 Task: Check the average views per listing of open concept living in the last 5 years.
Action: Mouse moved to (825, 206)
Screenshot: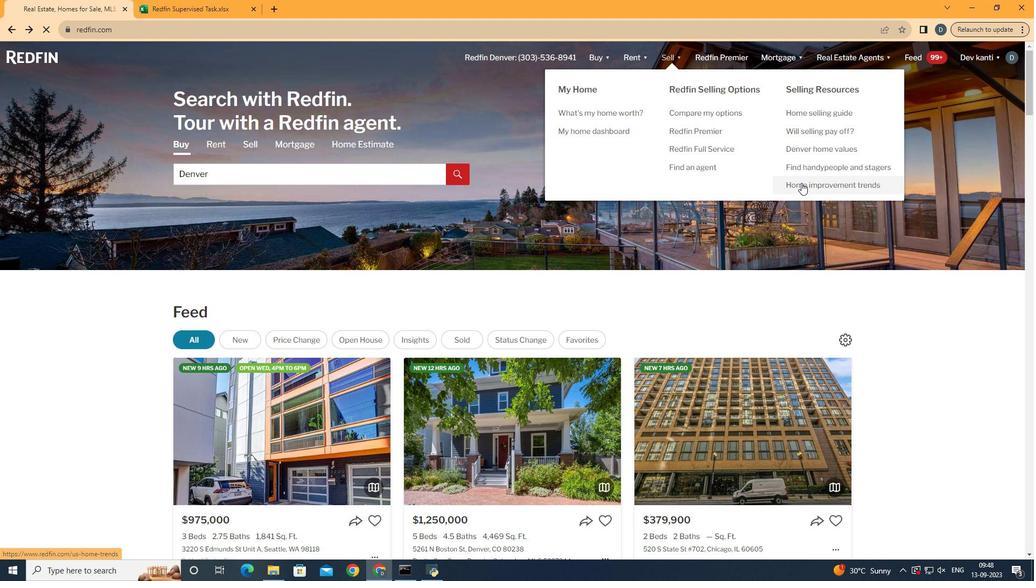 
Action: Mouse pressed left at (825, 206)
Screenshot: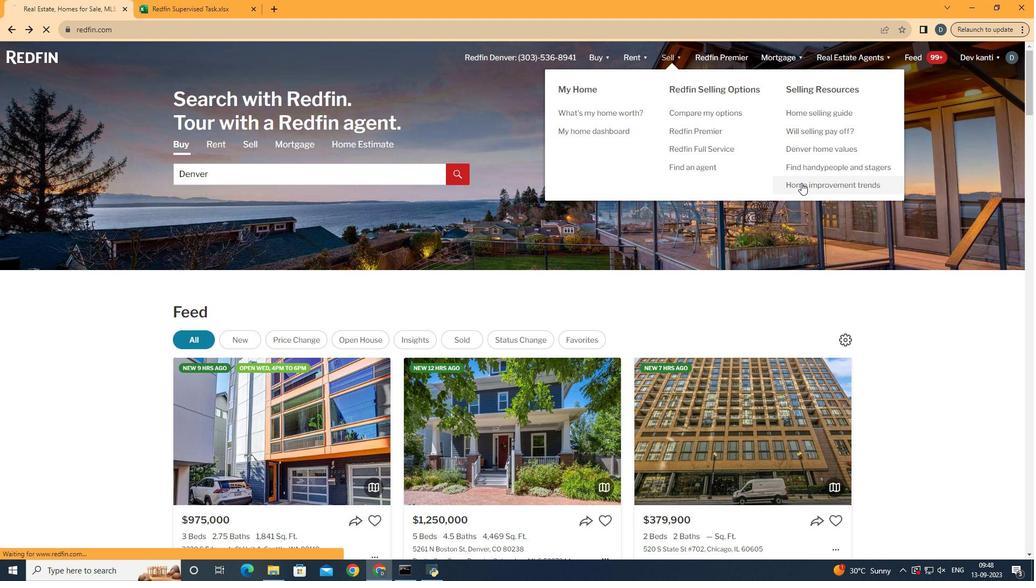 
Action: Mouse moved to (292, 232)
Screenshot: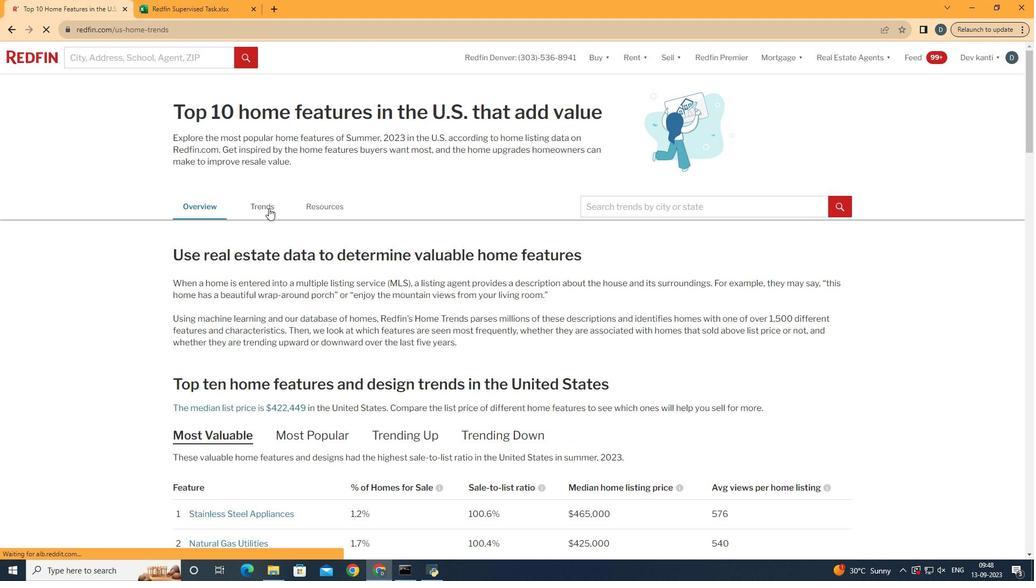 
Action: Mouse pressed left at (292, 232)
Screenshot: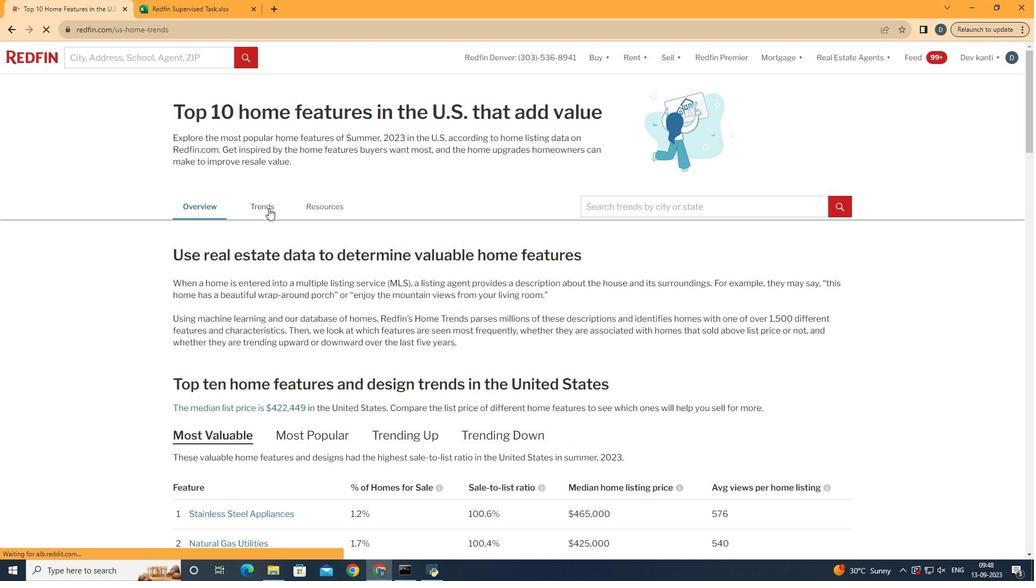 
Action: Mouse moved to (383, 319)
Screenshot: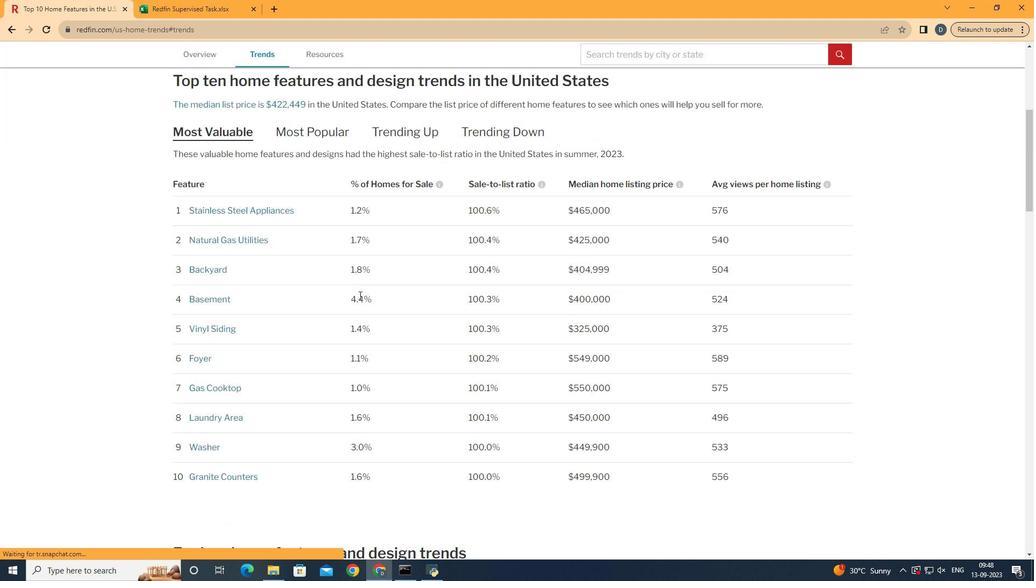 
Action: Mouse scrolled (383, 318) with delta (0, 0)
Screenshot: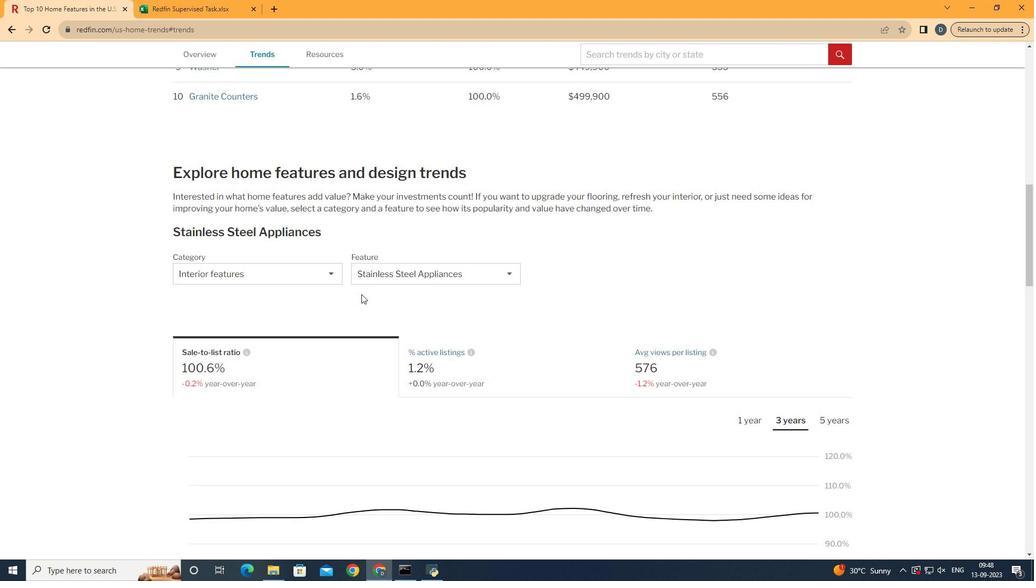 
Action: Mouse scrolled (383, 318) with delta (0, 0)
Screenshot: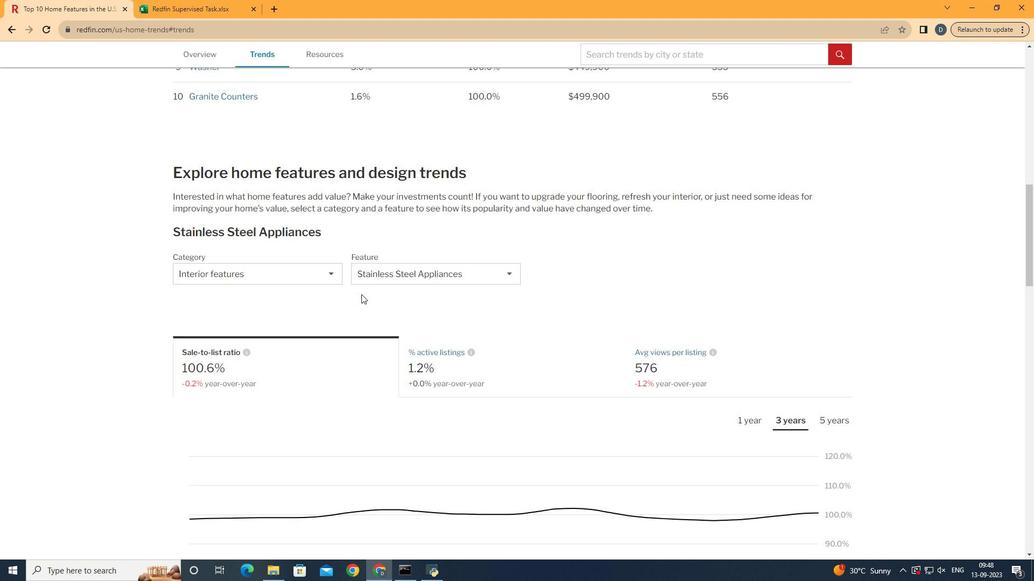 
Action: Mouse scrolled (383, 318) with delta (0, 0)
Screenshot: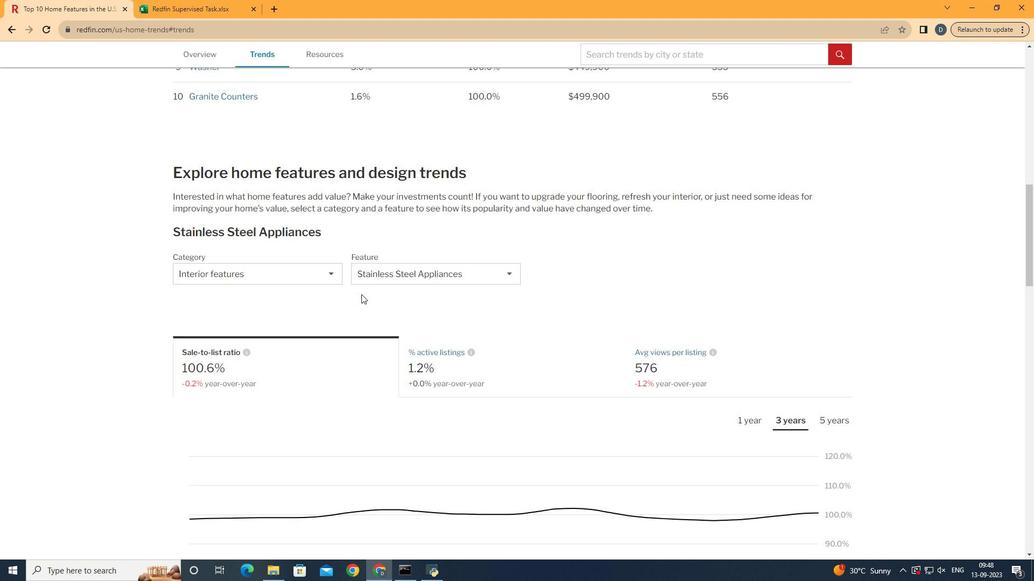 
Action: Mouse scrolled (383, 318) with delta (0, 0)
Screenshot: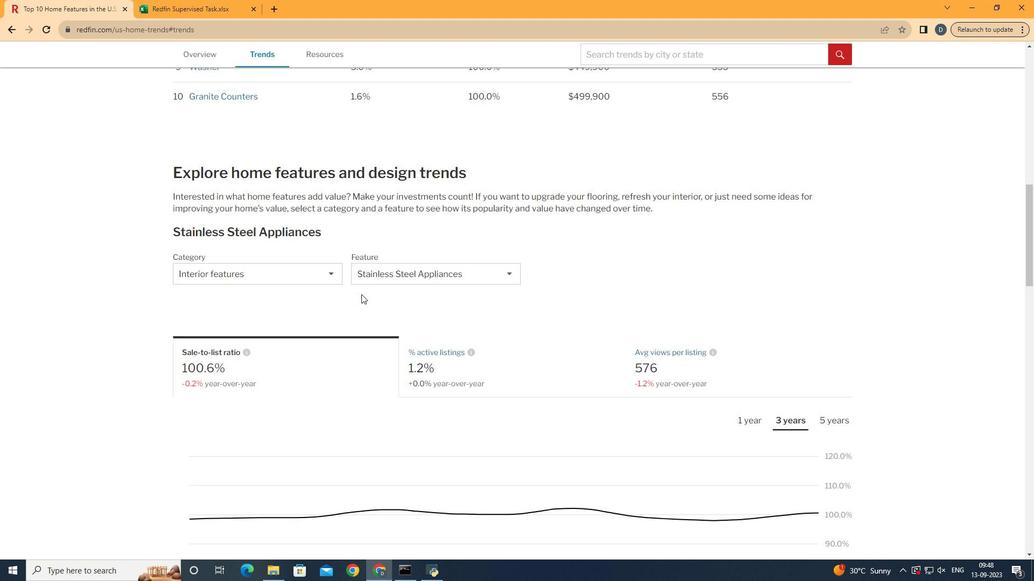 
Action: Mouse scrolled (383, 318) with delta (0, 0)
Screenshot: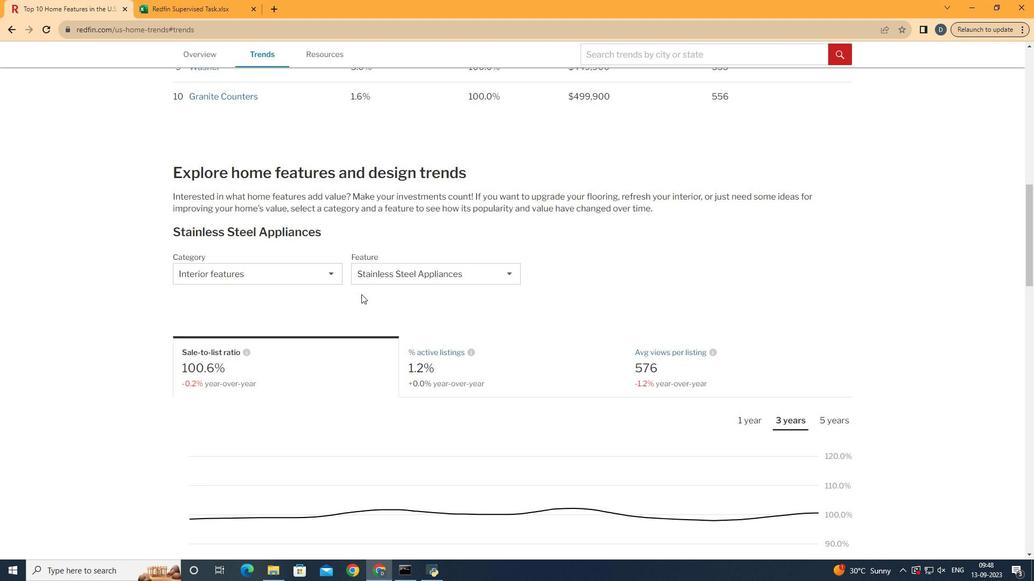 
Action: Mouse moved to (384, 318)
Screenshot: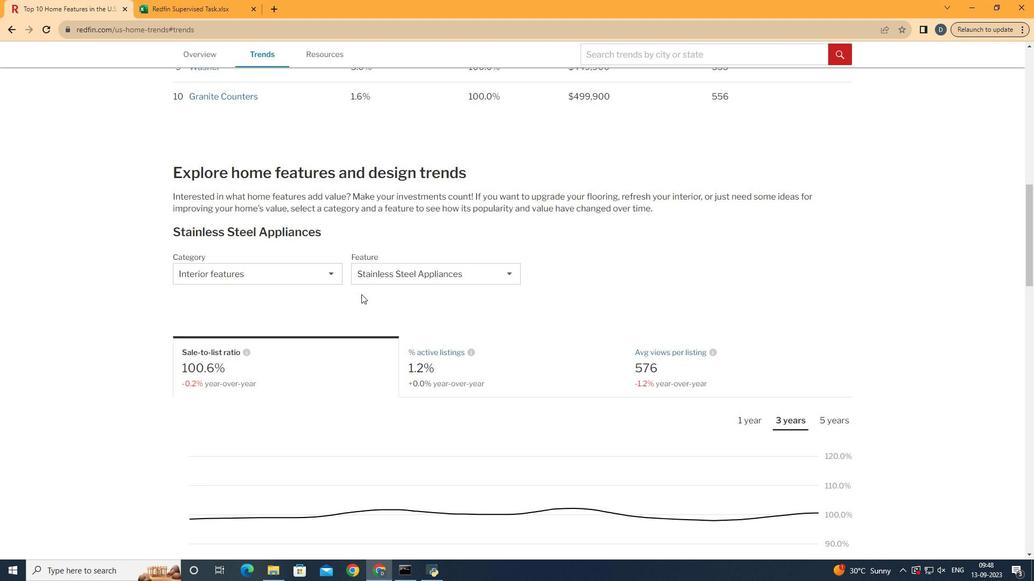 
Action: Mouse scrolled (384, 318) with delta (0, 0)
Screenshot: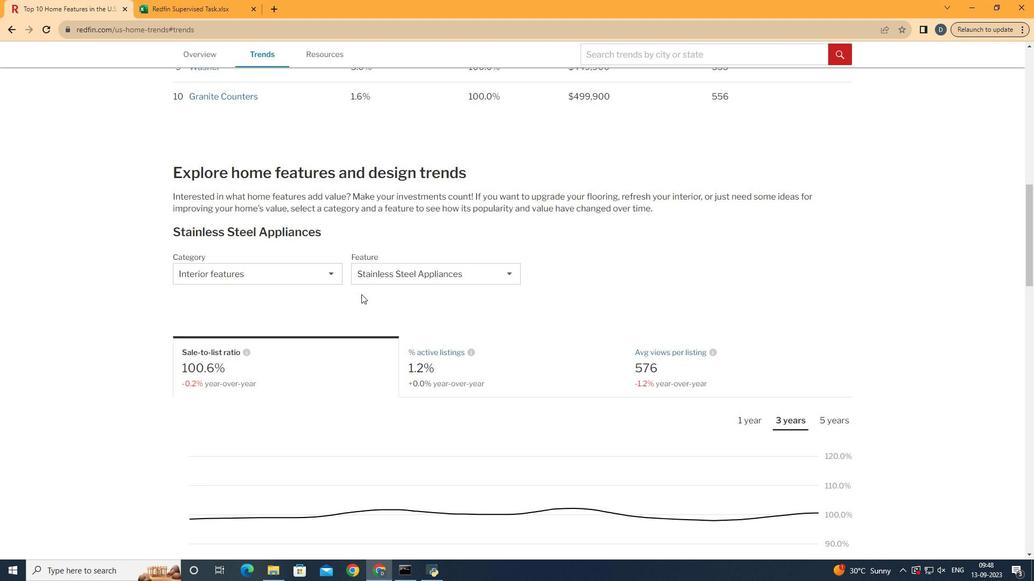 
Action: Mouse moved to (385, 318)
Screenshot: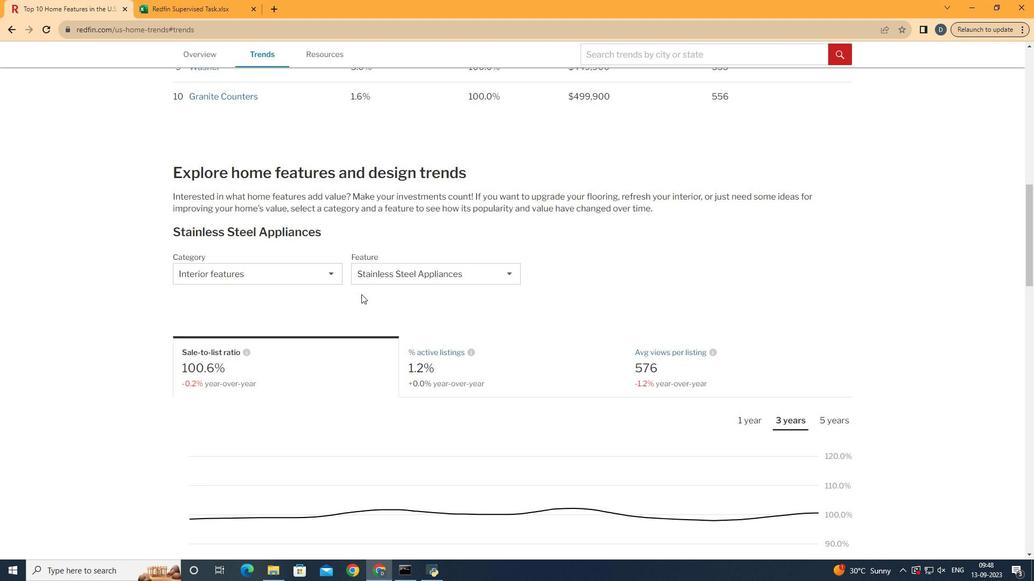 
Action: Mouse scrolled (385, 317) with delta (0, 0)
Screenshot: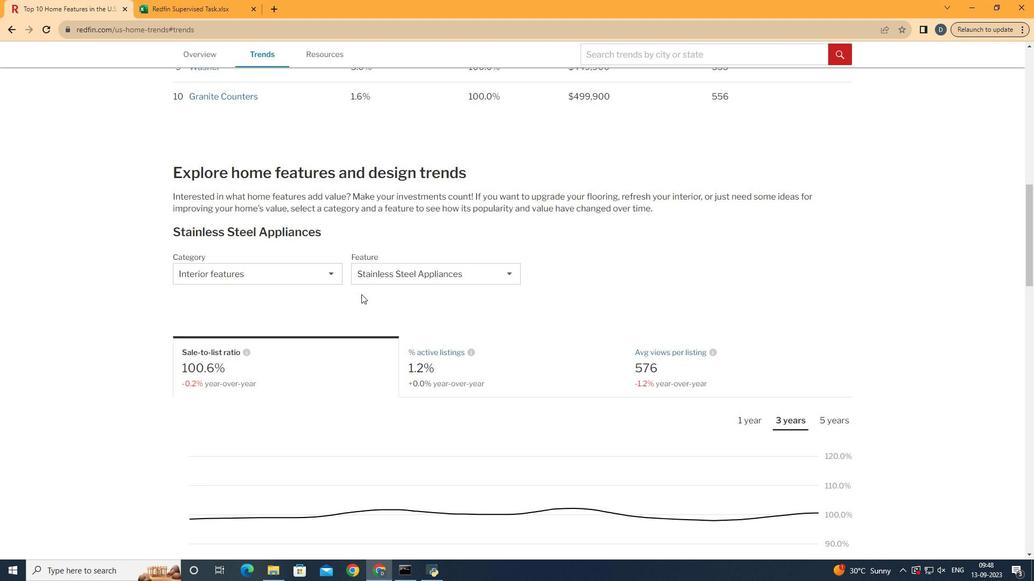 
Action: Mouse moved to (326, 286)
Screenshot: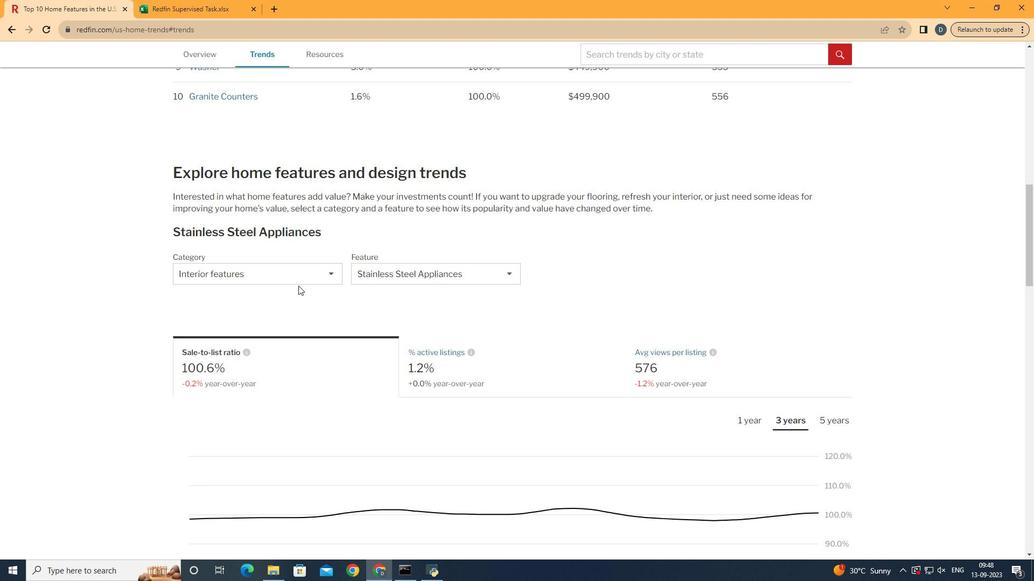 
Action: Mouse pressed left at (326, 286)
Screenshot: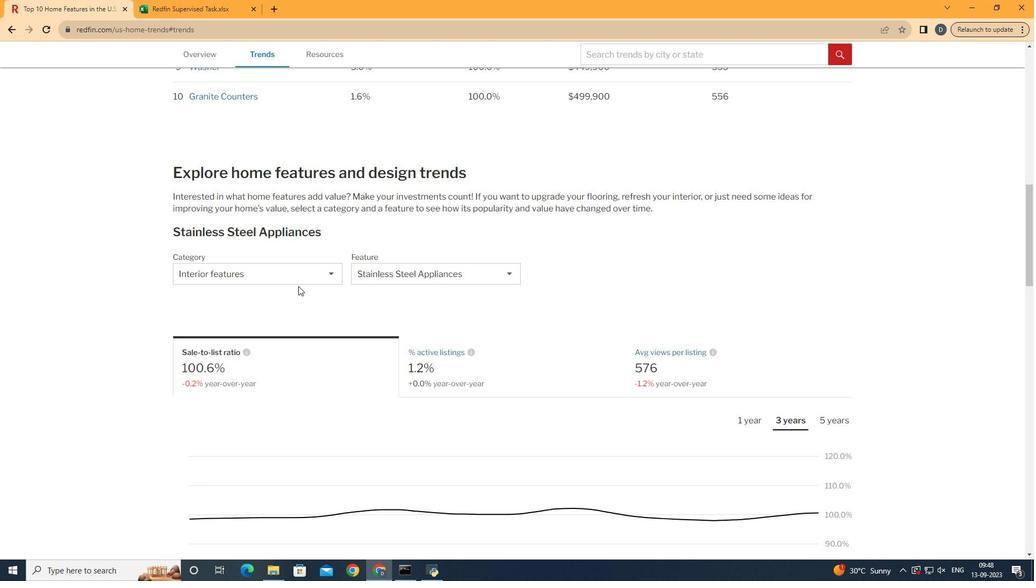 
Action: Mouse moved to (322, 310)
Screenshot: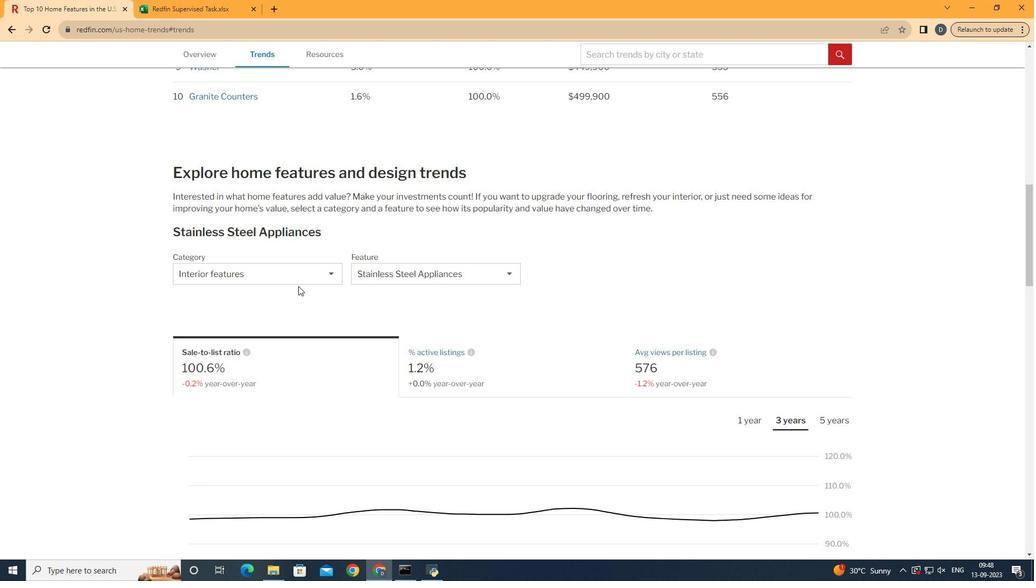 
Action: Mouse pressed left at (322, 310)
Screenshot: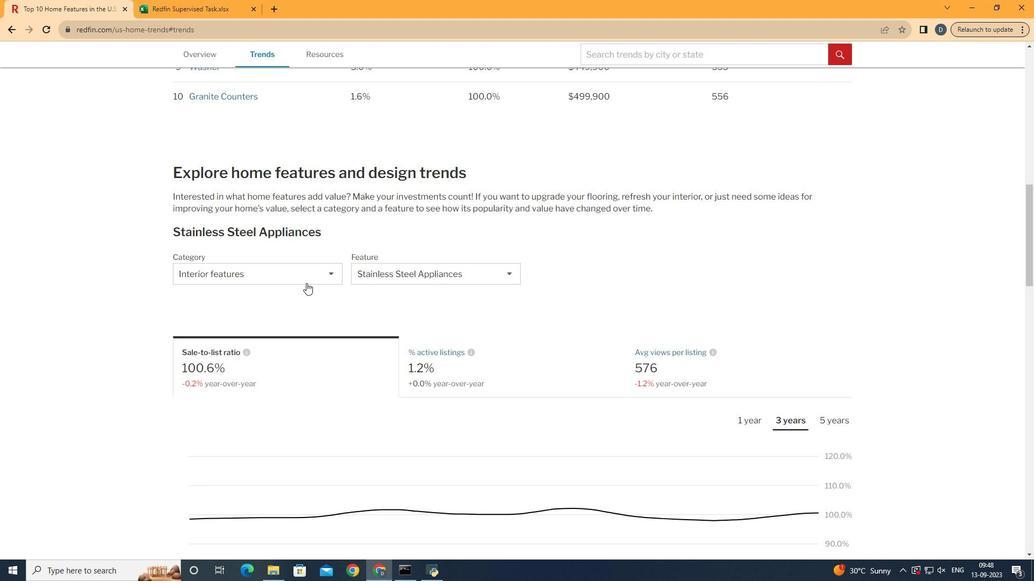 
Action: Mouse moved to (345, 299)
Screenshot: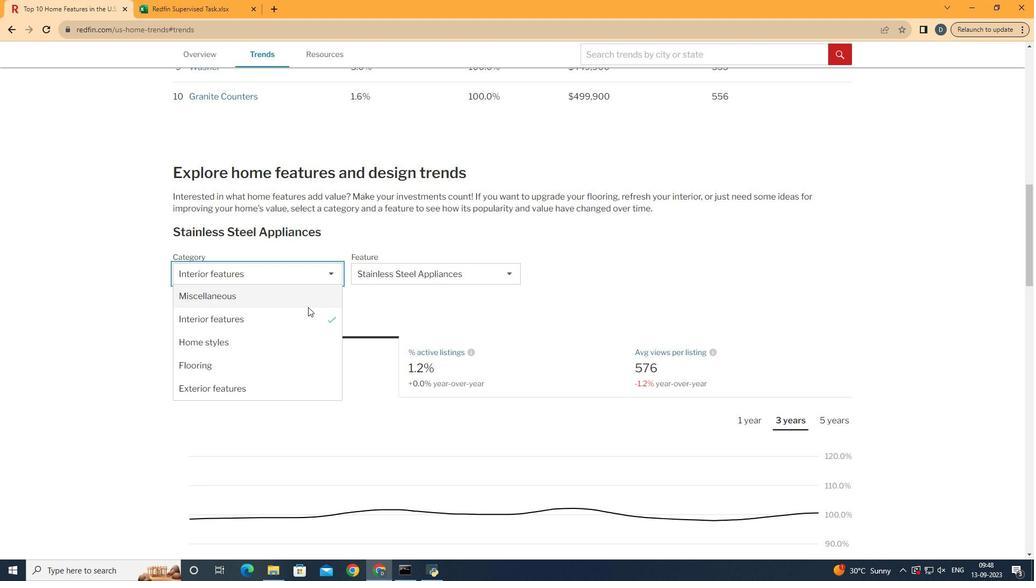 
Action: Mouse pressed left at (345, 299)
Screenshot: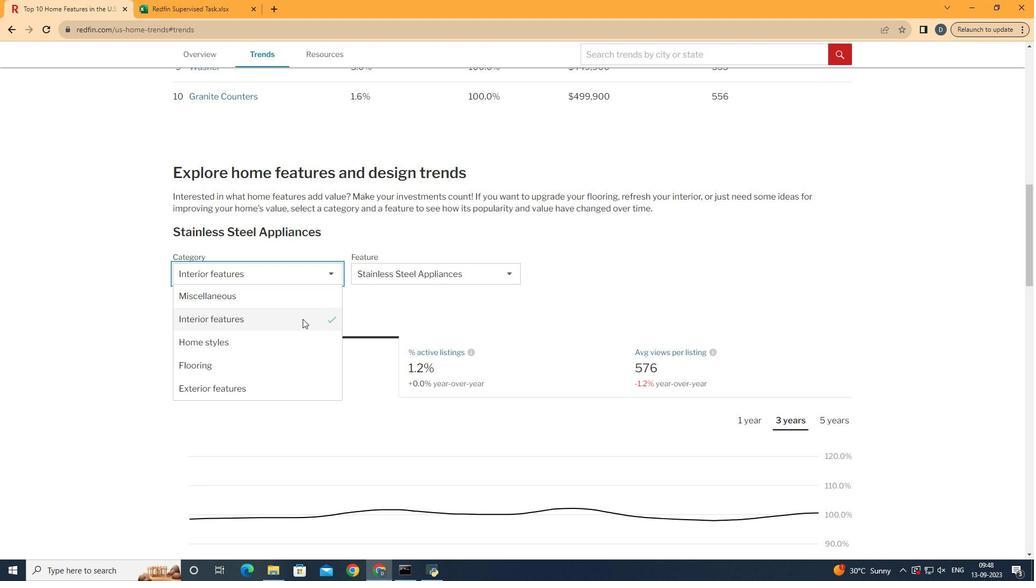 
Action: Mouse moved to (326, 345)
Screenshot: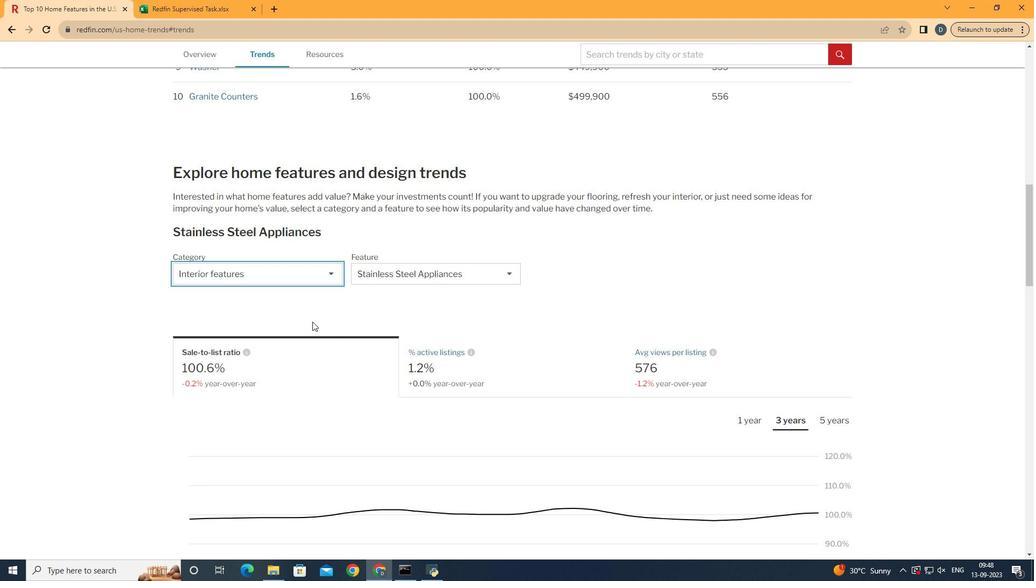 
Action: Mouse pressed left at (326, 345)
Screenshot: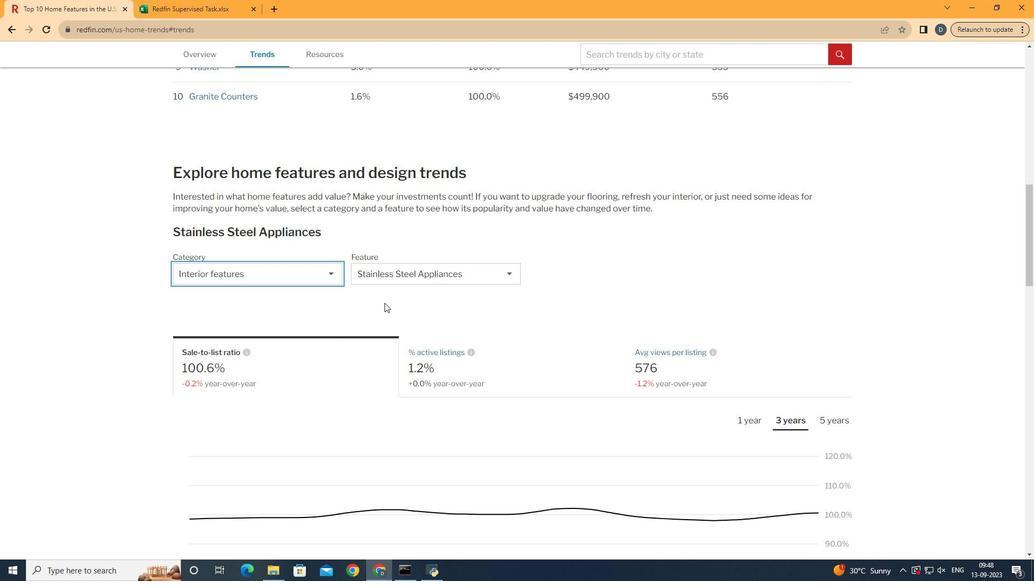 
Action: Mouse moved to (470, 304)
Screenshot: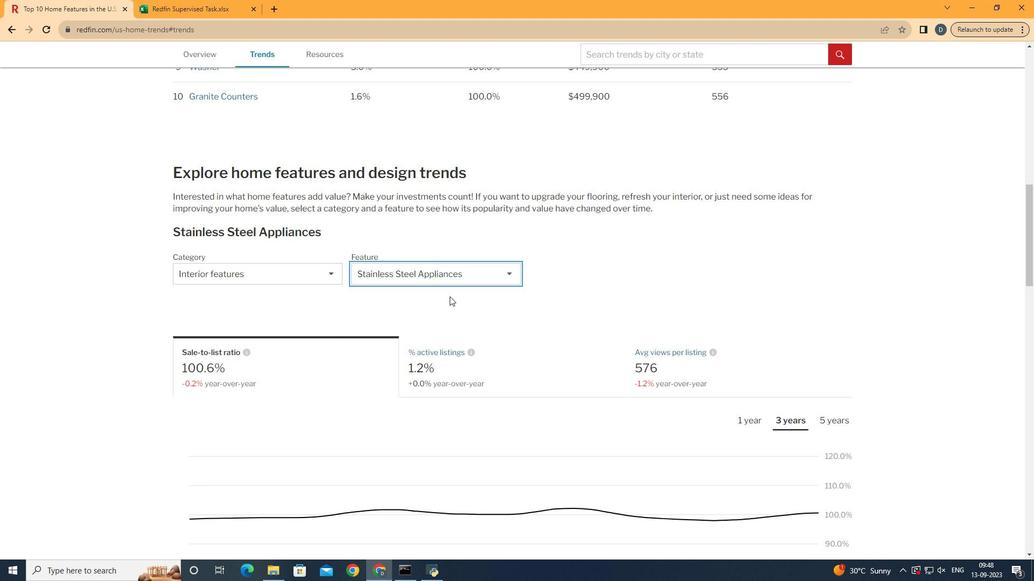
Action: Mouse pressed left at (470, 304)
Screenshot: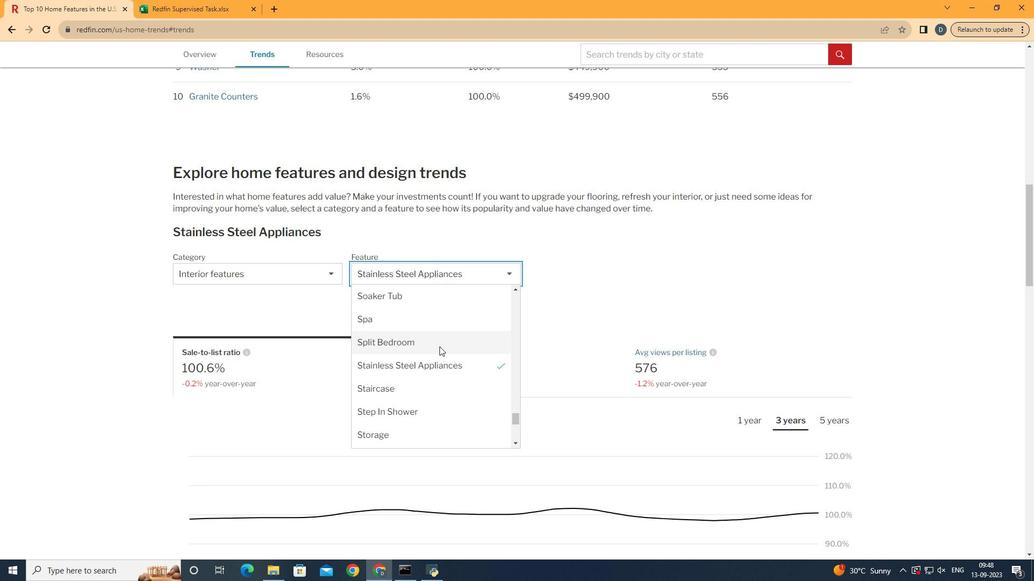 
Action: Mouse moved to (461, 374)
Screenshot: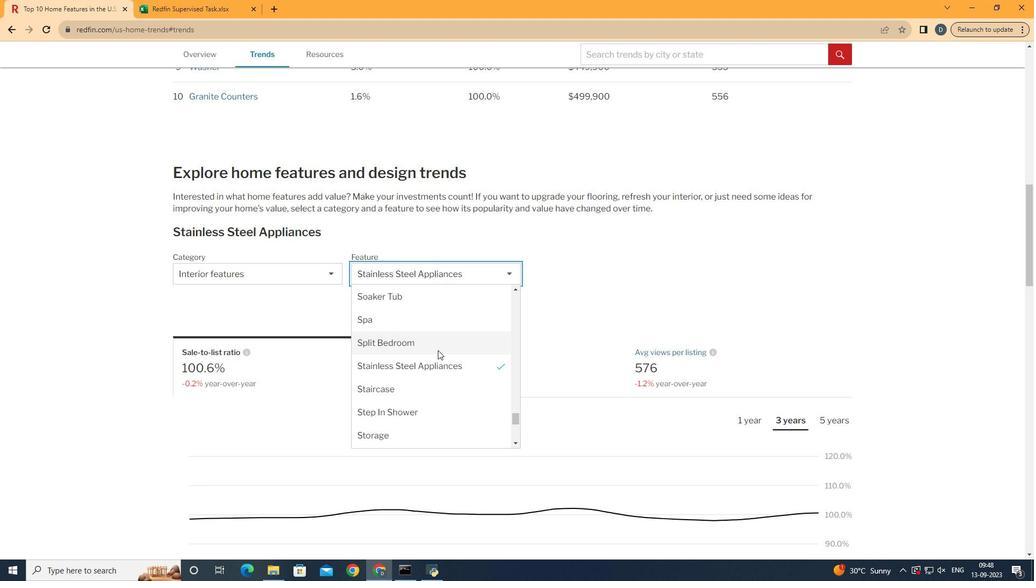
Action: Mouse scrolled (461, 374) with delta (0, 0)
Screenshot: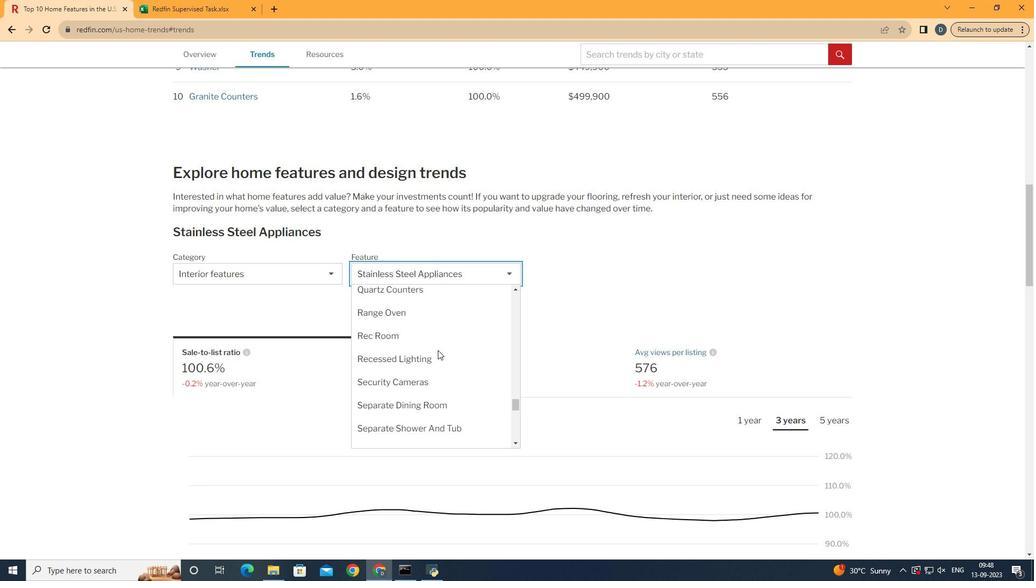 
Action: Mouse scrolled (461, 374) with delta (0, 0)
Screenshot: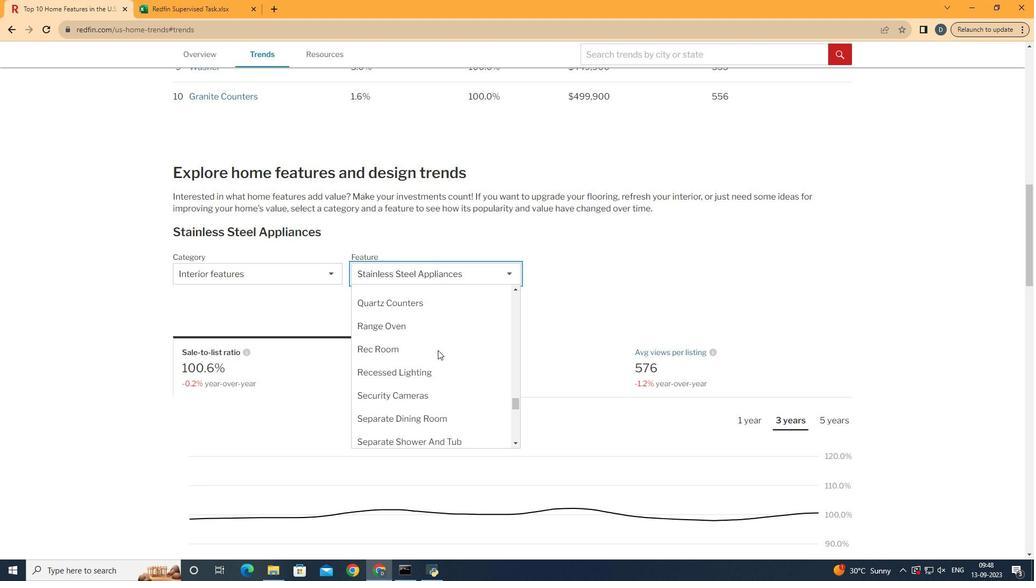 
Action: Mouse scrolled (461, 374) with delta (0, 0)
Screenshot: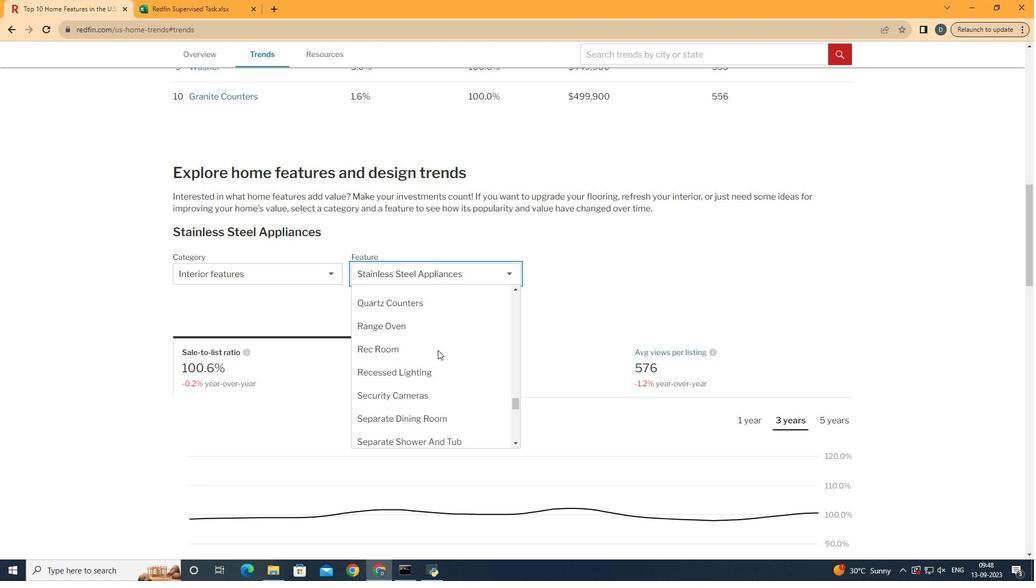 
Action: Mouse scrolled (461, 374) with delta (0, 0)
Screenshot: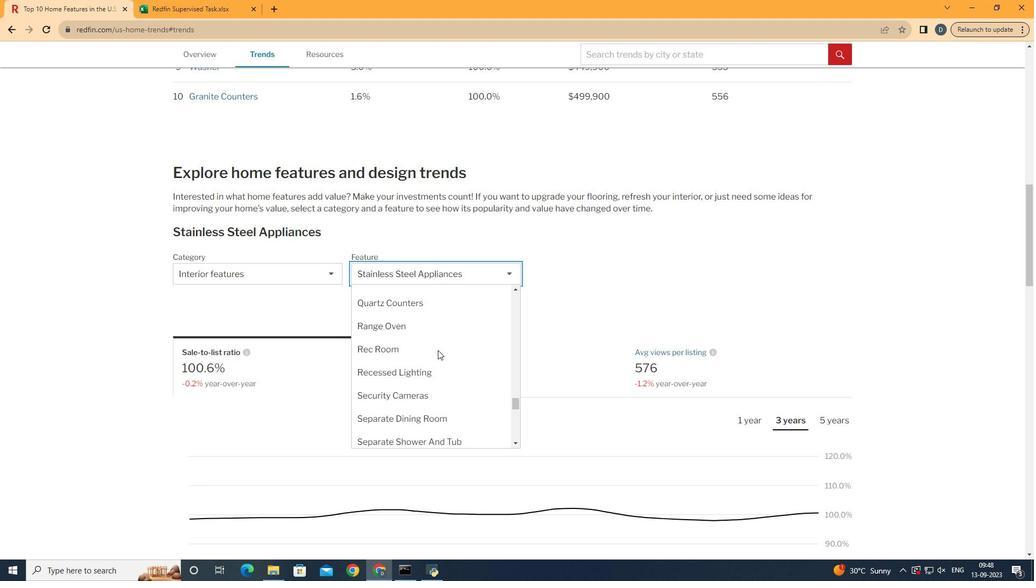 
Action: Mouse moved to (464, 369)
Screenshot: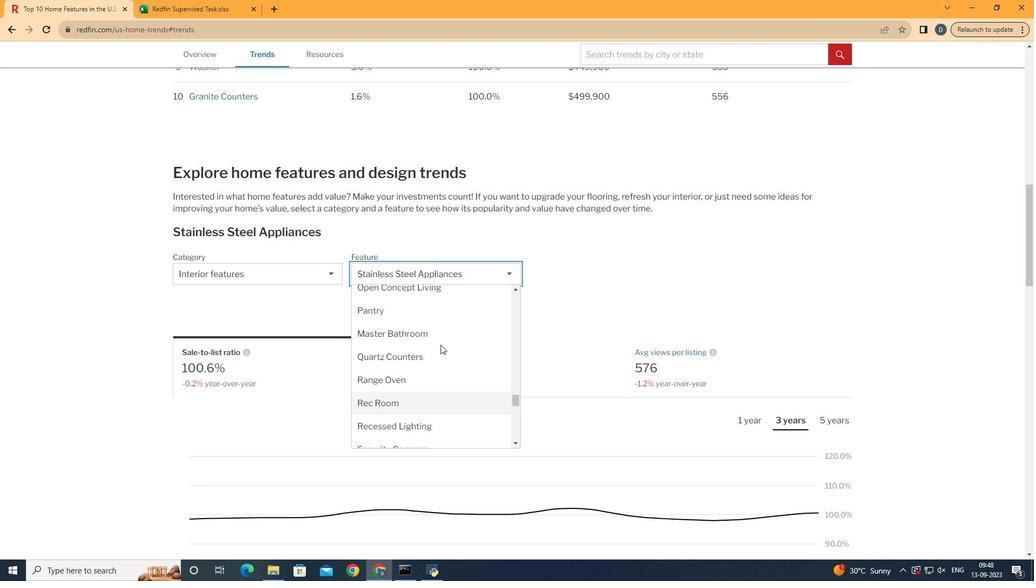
Action: Mouse scrolled (464, 369) with delta (0, 0)
Screenshot: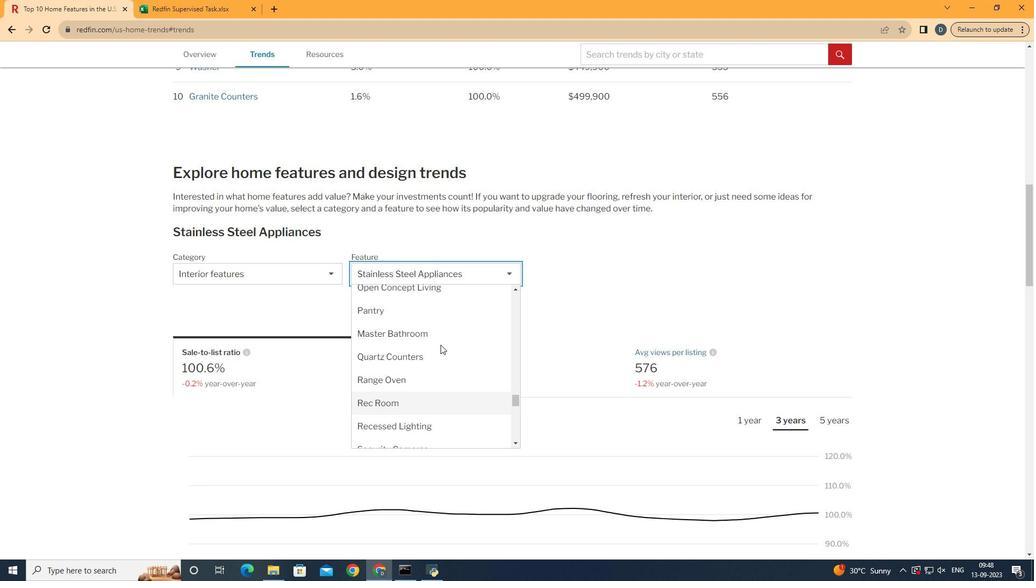 
Action: Mouse moved to (464, 369)
Screenshot: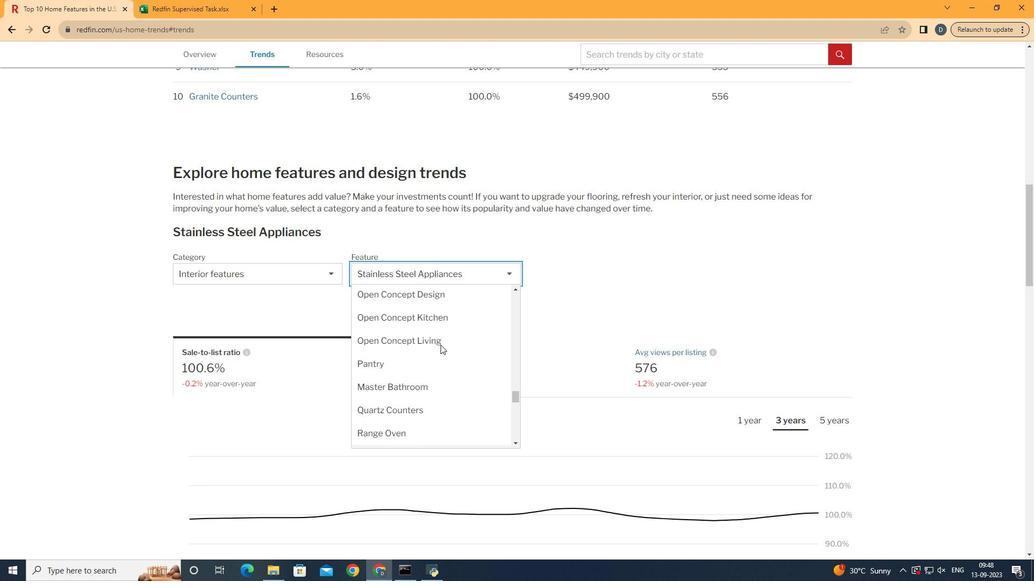 
Action: Mouse scrolled (464, 369) with delta (0, 0)
Screenshot: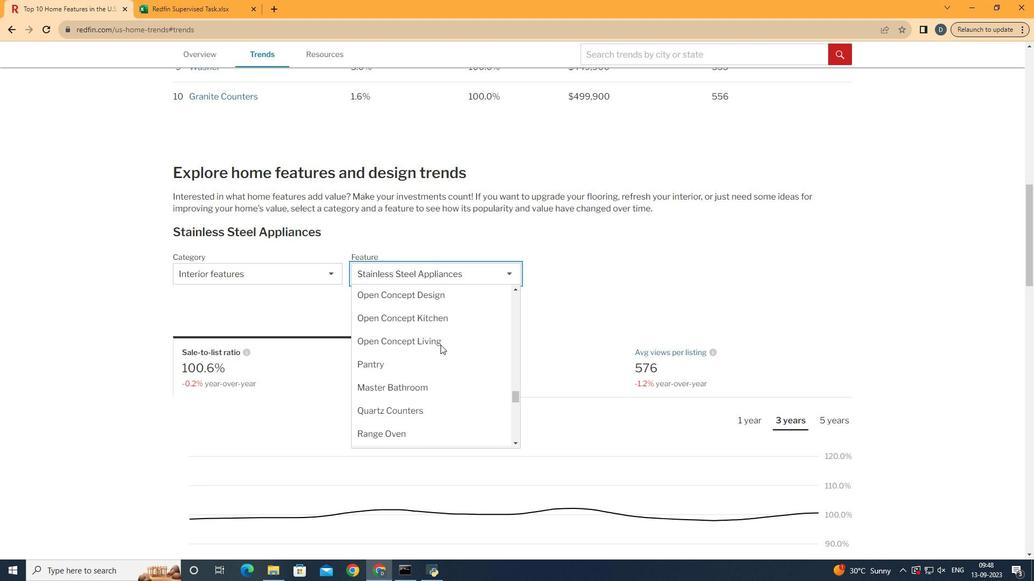 
Action: Mouse moved to (468, 365)
Screenshot: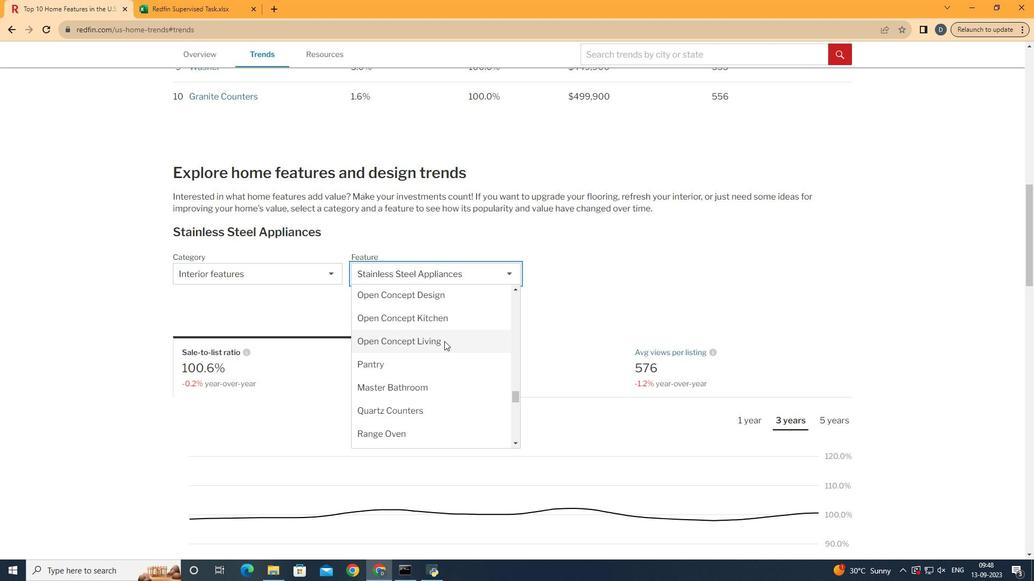 
Action: Mouse pressed left at (468, 365)
Screenshot: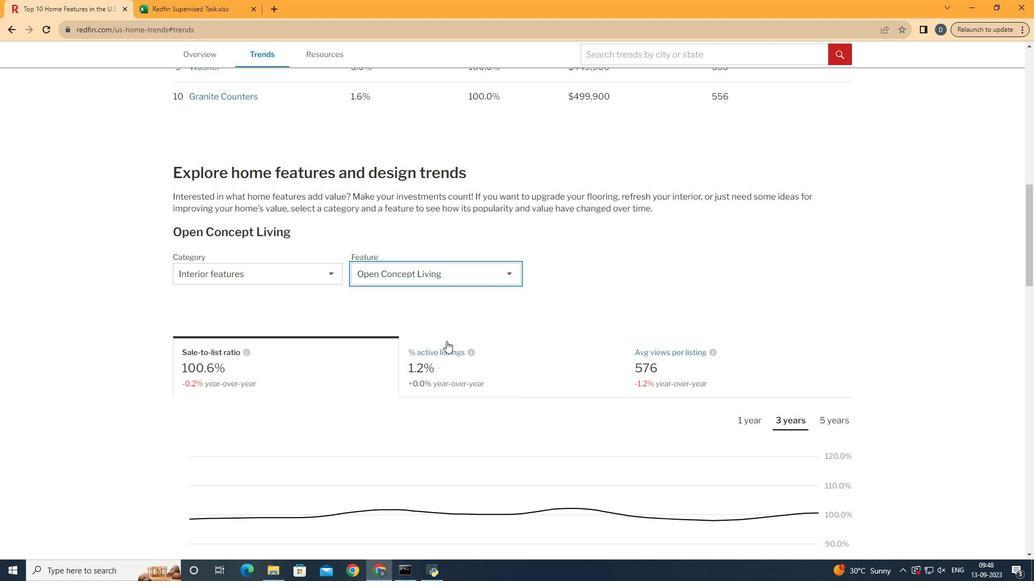 
Action: Mouse moved to (716, 316)
Screenshot: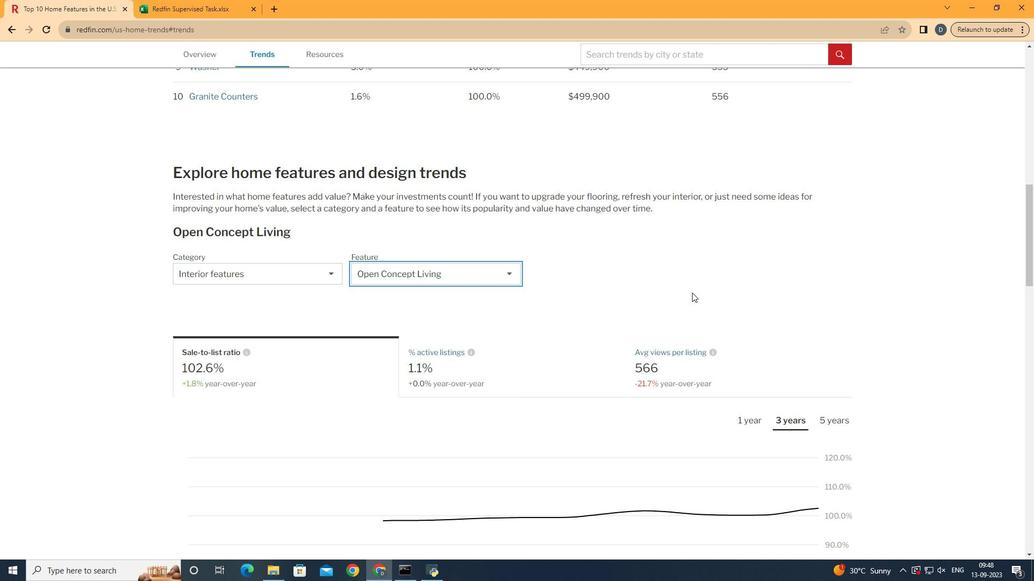 
Action: Mouse scrolled (716, 316) with delta (0, 0)
Screenshot: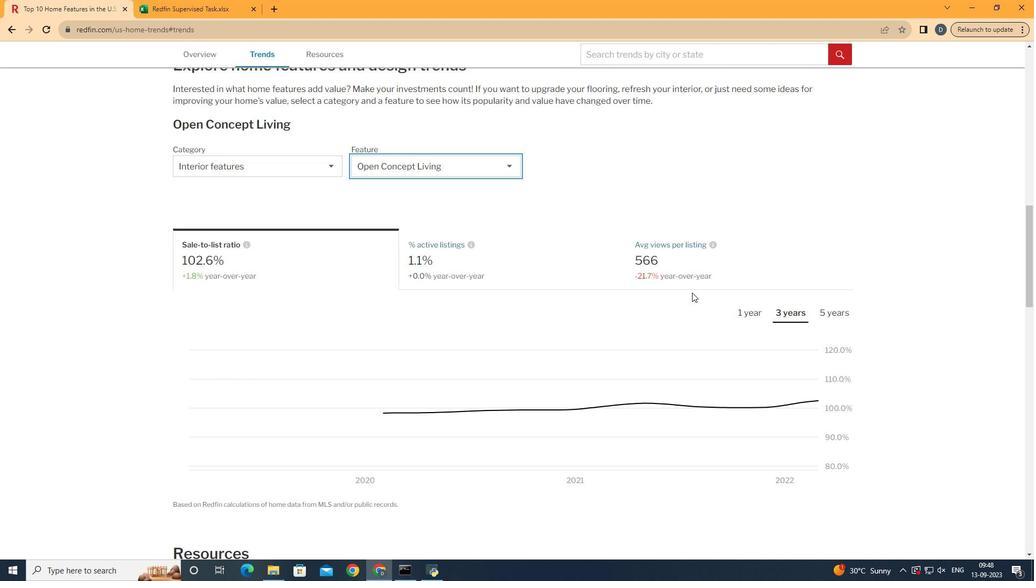 
Action: Mouse scrolled (716, 316) with delta (0, 0)
Screenshot: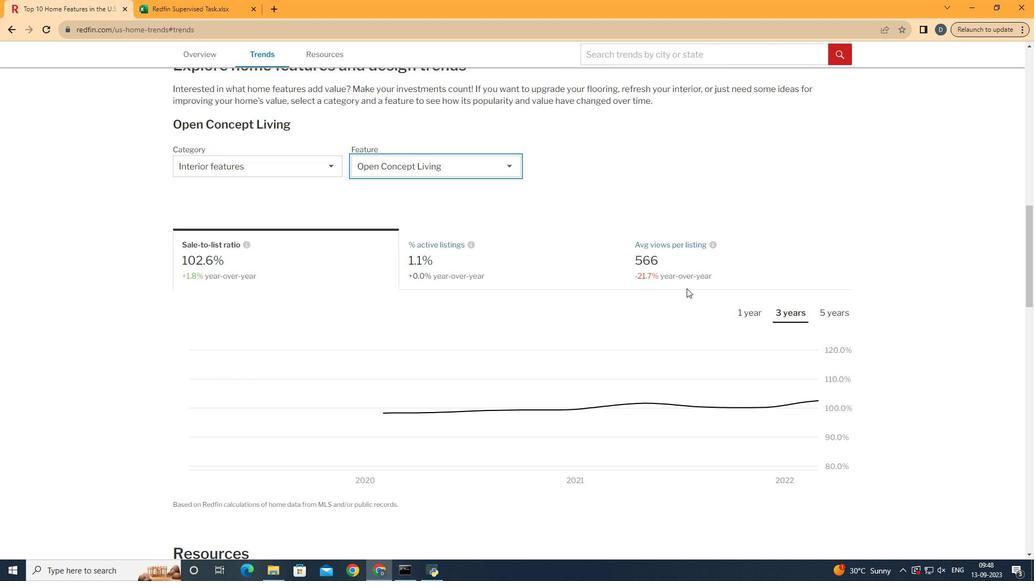 
Action: Mouse moved to (751, 285)
Screenshot: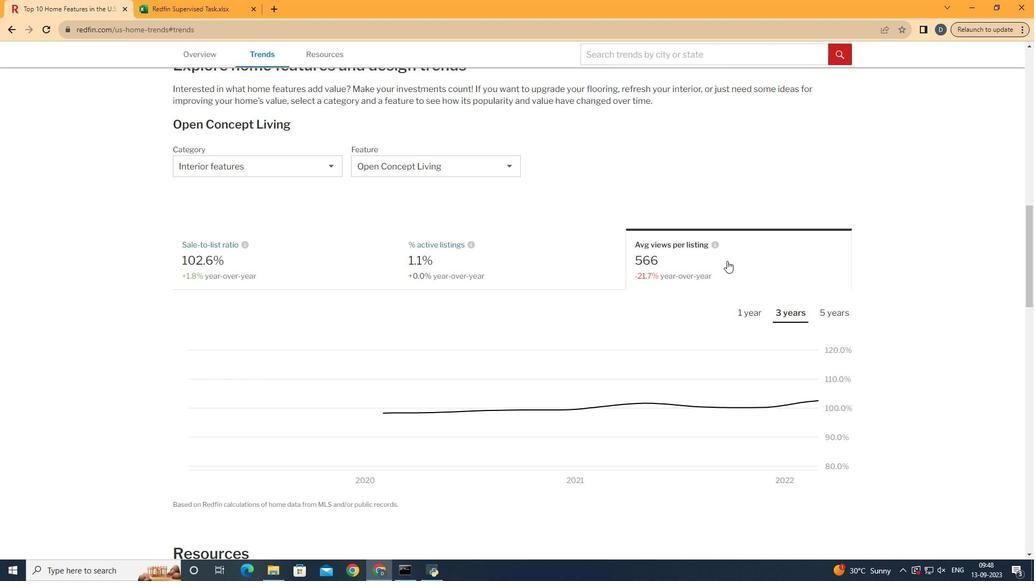 
Action: Mouse pressed left at (751, 285)
Screenshot: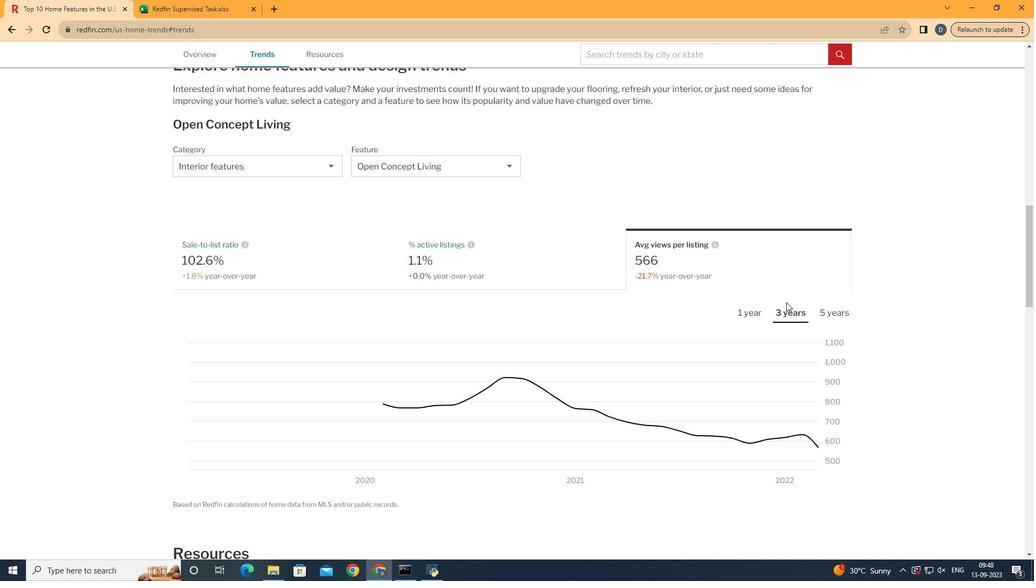 
Action: Mouse moved to (866, 339)
Screenshot: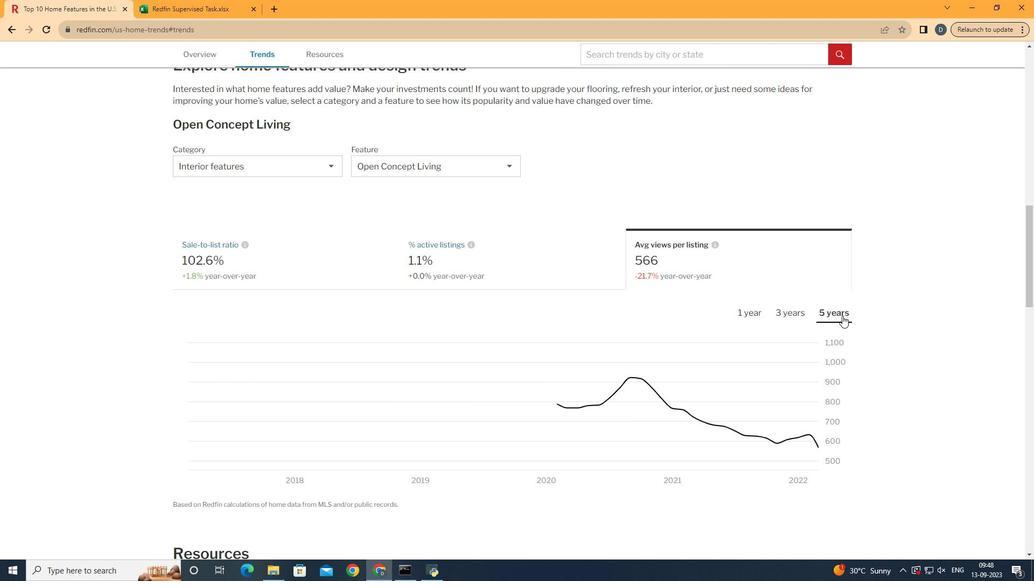 
Action: Mouse pressed left at (866, 339)
Screenshot: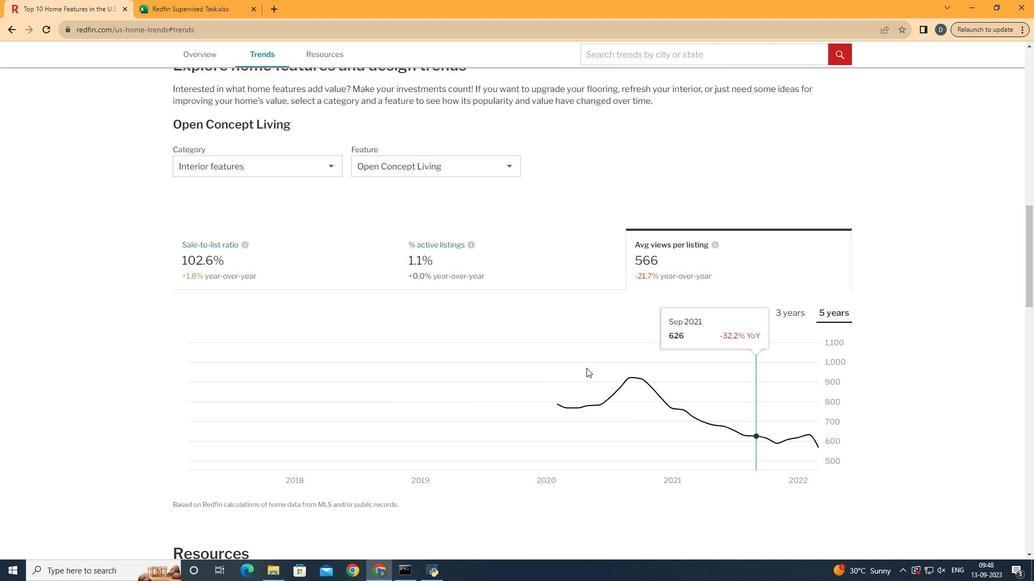 
Action: Mouse moved to (846, 462)
Screenshot: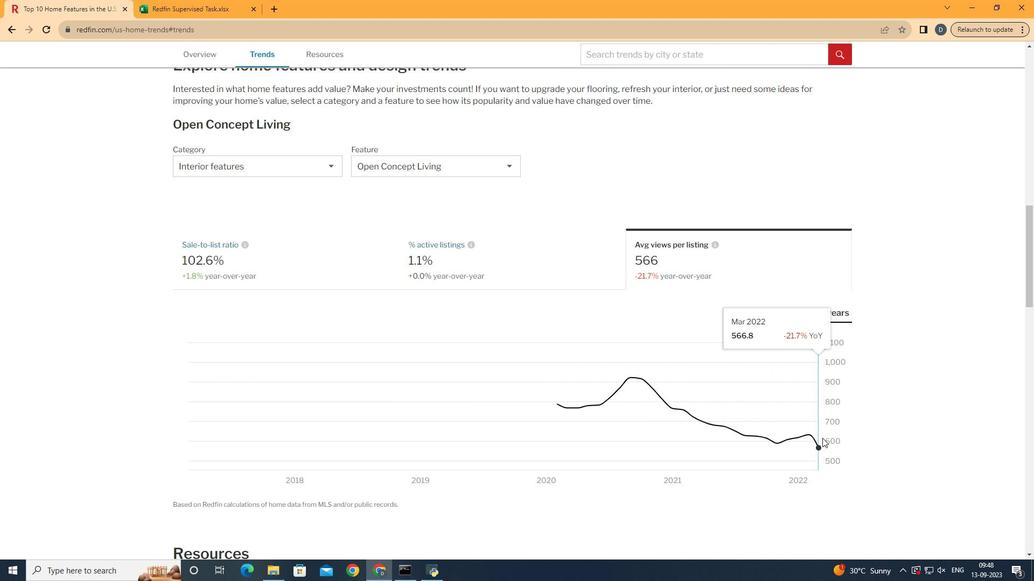 
